 Task: In the Contact  Penelope_Hernandez@Outlook.com, Log Whatsapp with description: 'Engaged in a WhatsApp conversation with a lead regarding their specific needs.'; Add date: '18 August, 2023', attach the document: Project_plan.docx. Logged in from softage.10@softage.net
Action: Mouse moved to (101, 73)
Screenshot: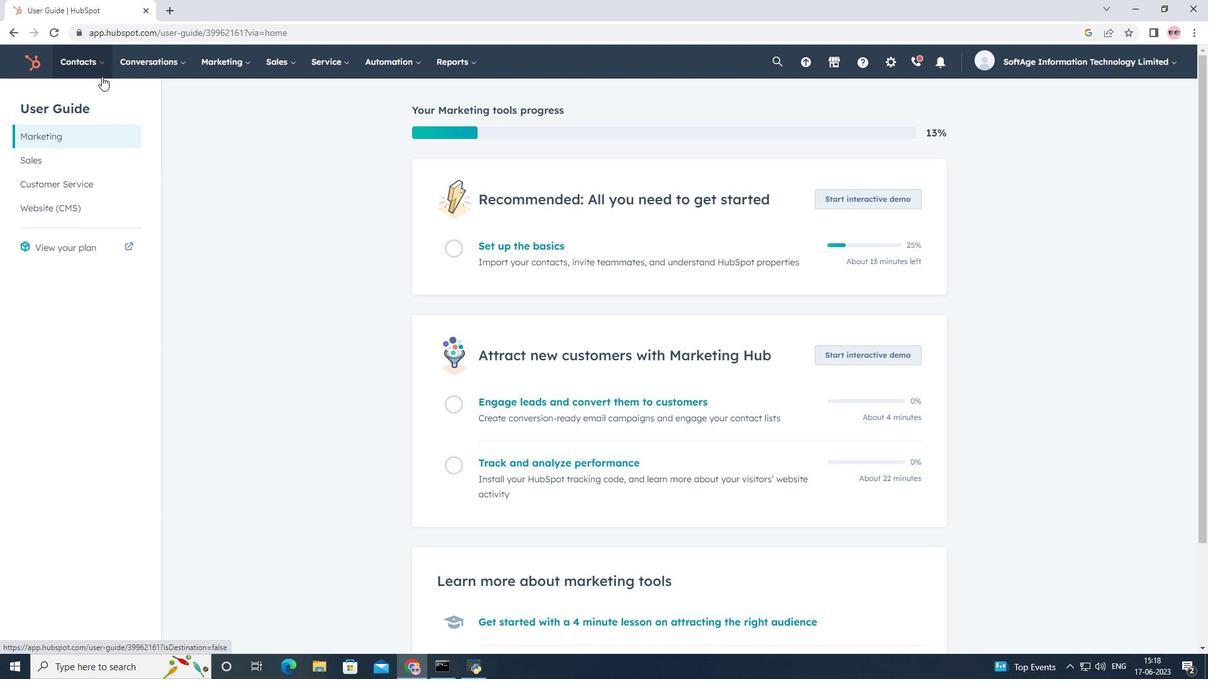
Action: Mouse pressed left at (101, 73)
Screenshot: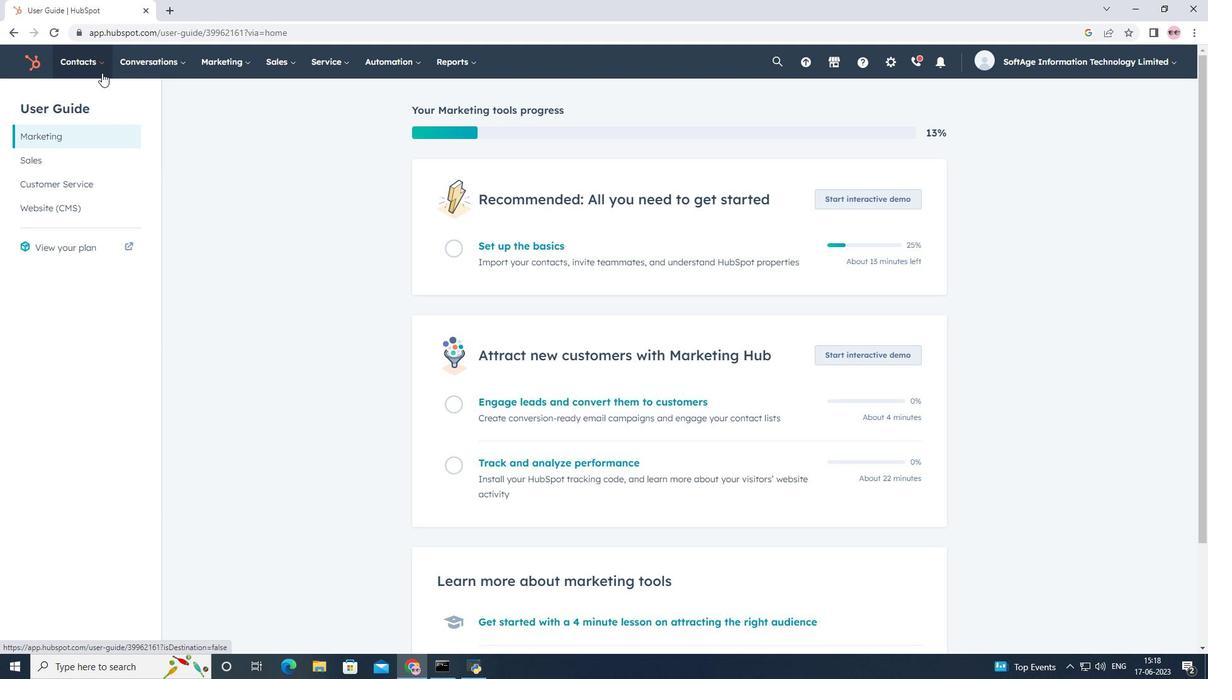 
Action: Mouse moved to (108, 100)
Screenshot: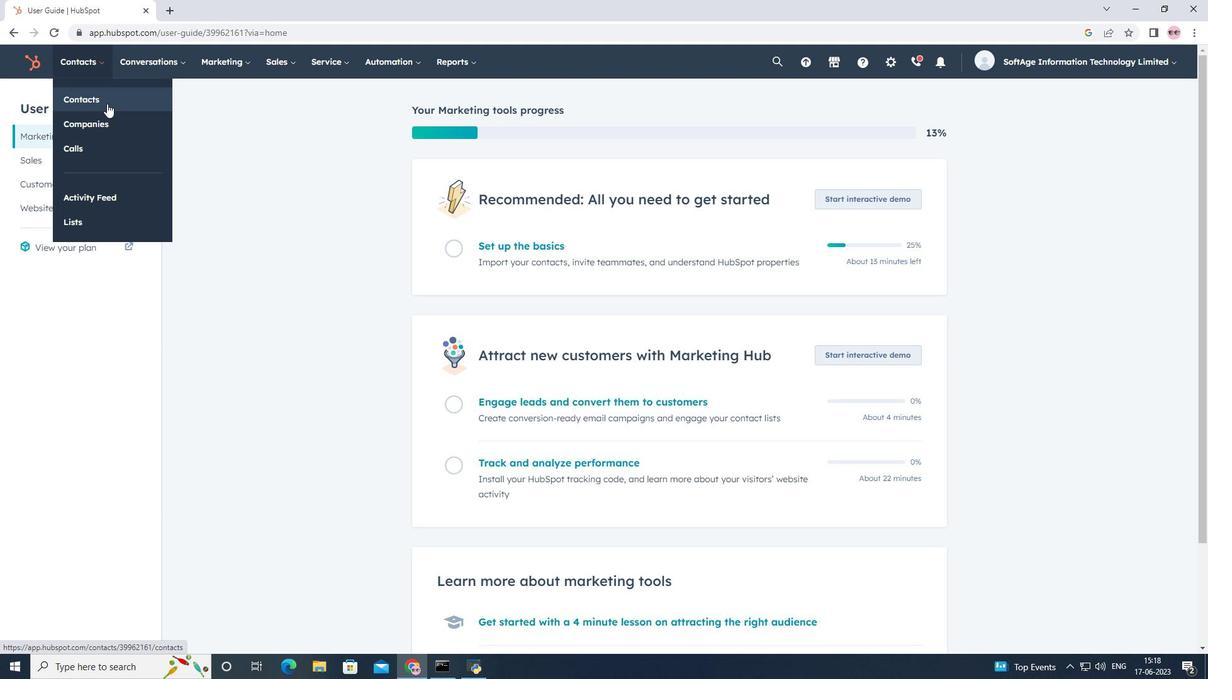 
Action: Mouse pressed left at (108, 100)
Screenshot: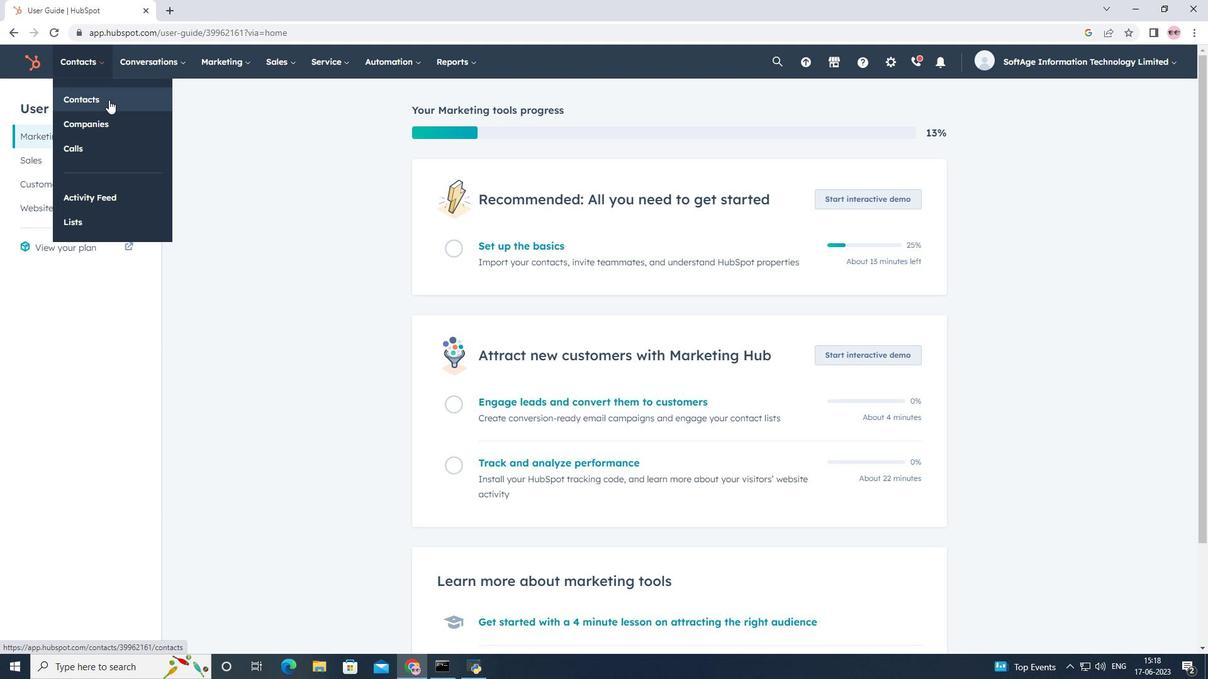 
Action: Mouse moved to (138, 208)
Screenshot: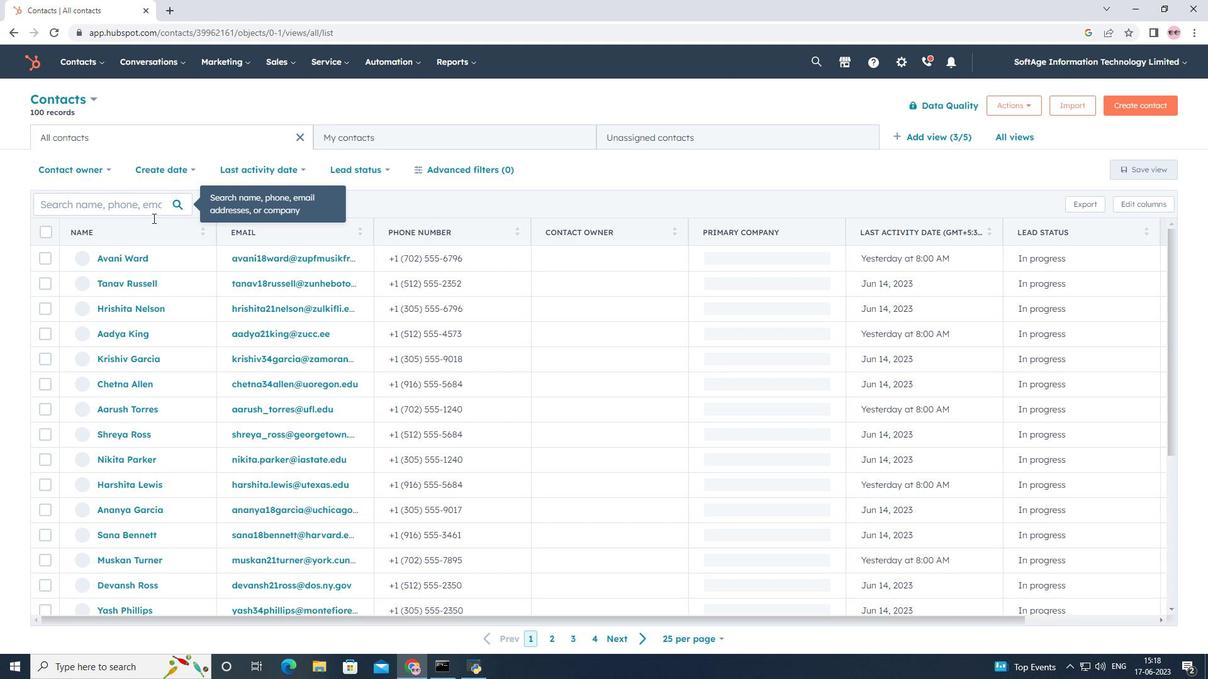 
Action: Mouse pressed left at (138, 208)
Screenshot: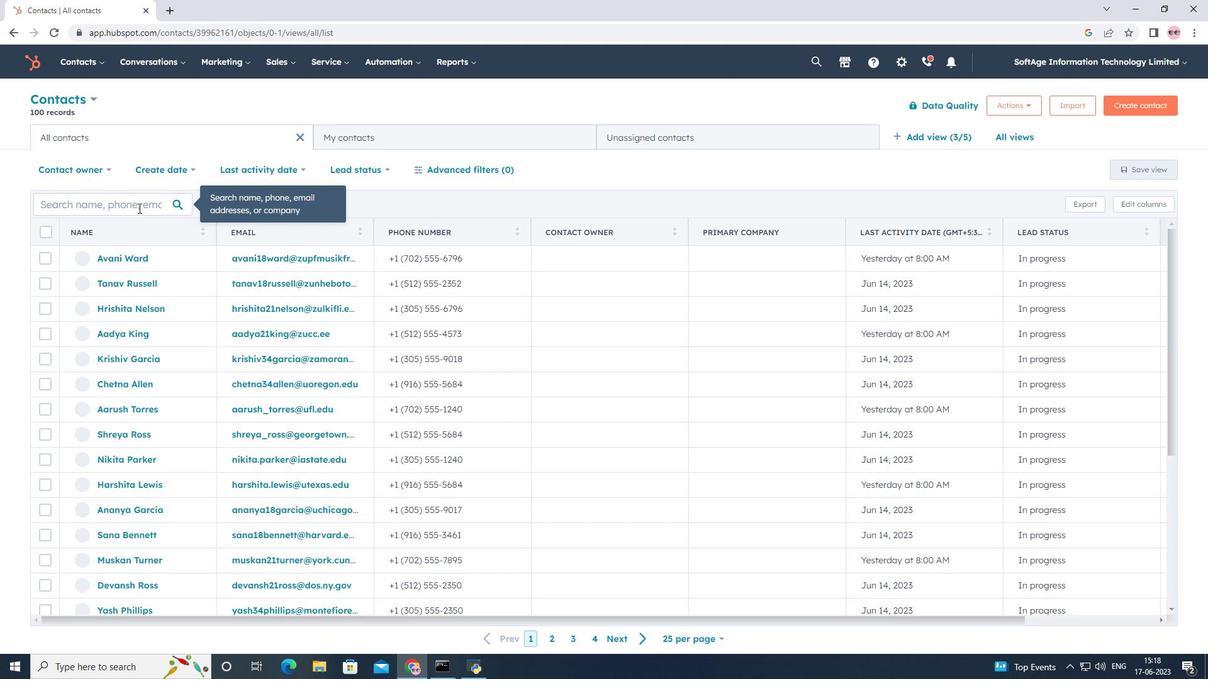 
Action: Key pressed <Key.shift>Penelope<Key.shift><Key.shift>_<Key.shift>Hernandez<Key.shift><Key.shift><Key.shift><Key.shift><Key.shift>@<Key.shift>Outlook.com
Screenshot: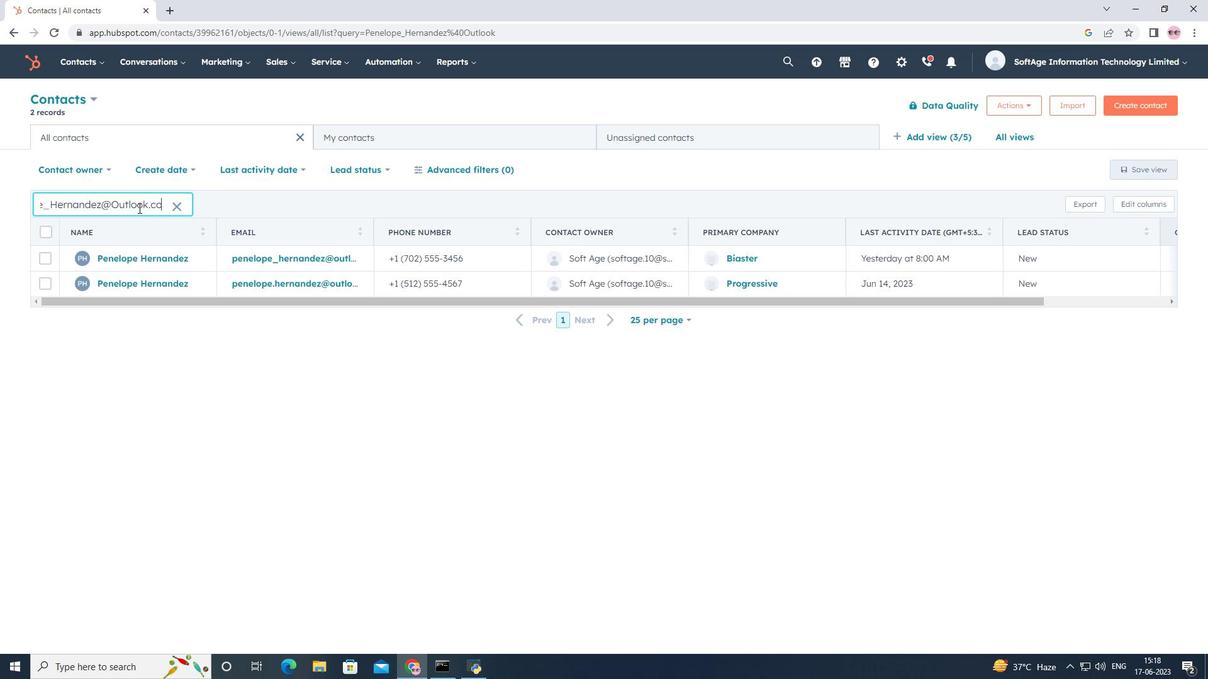 
Action: Mouse moved to (137, 258)
Screenshot: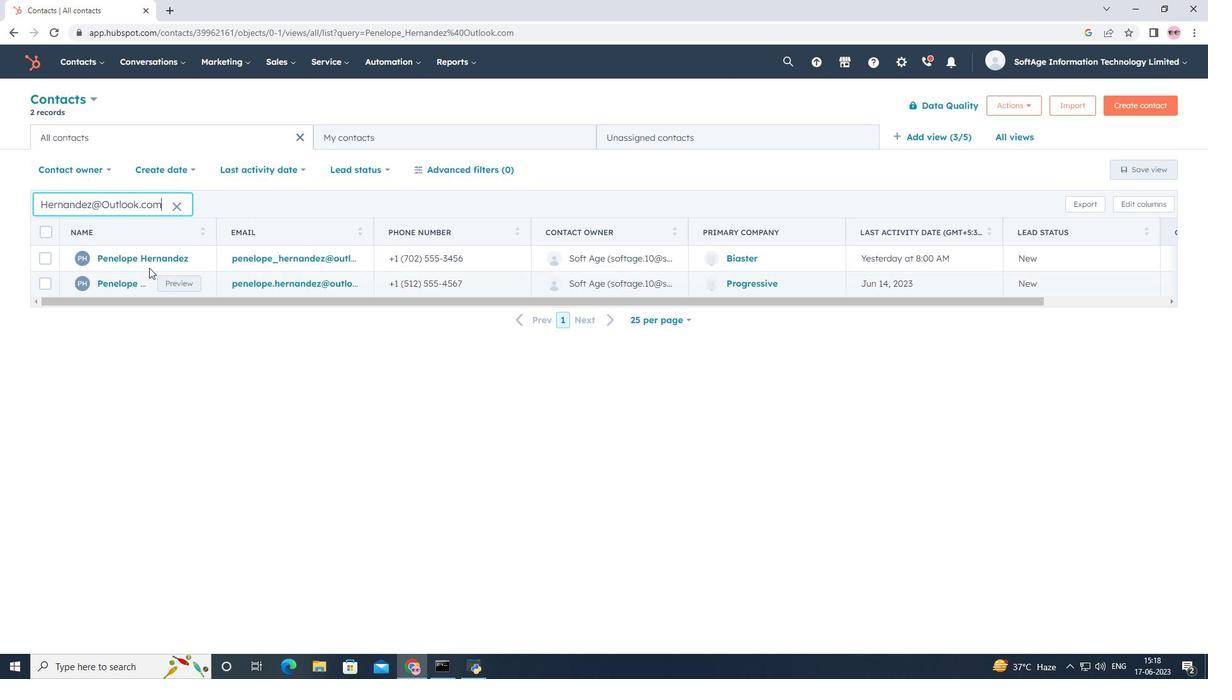 
Action: Mouse pressed left at (137, 258)
Screenshot: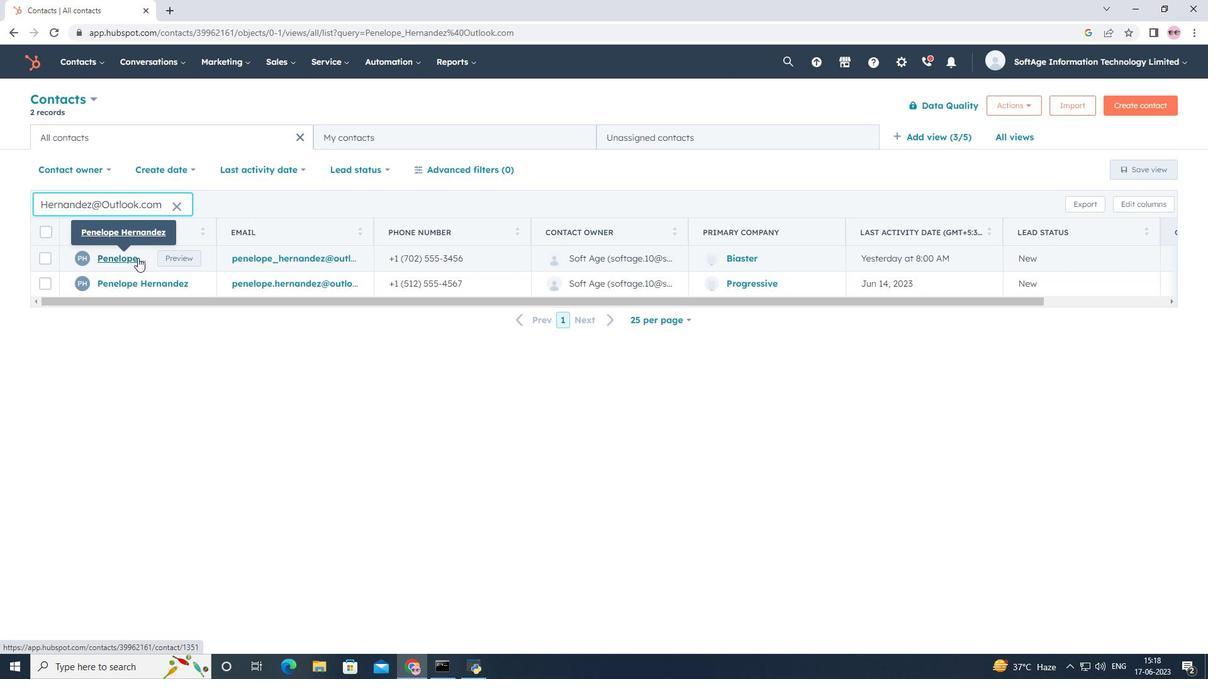 
Action: Mouse moved to (248, 209)
Screenshot: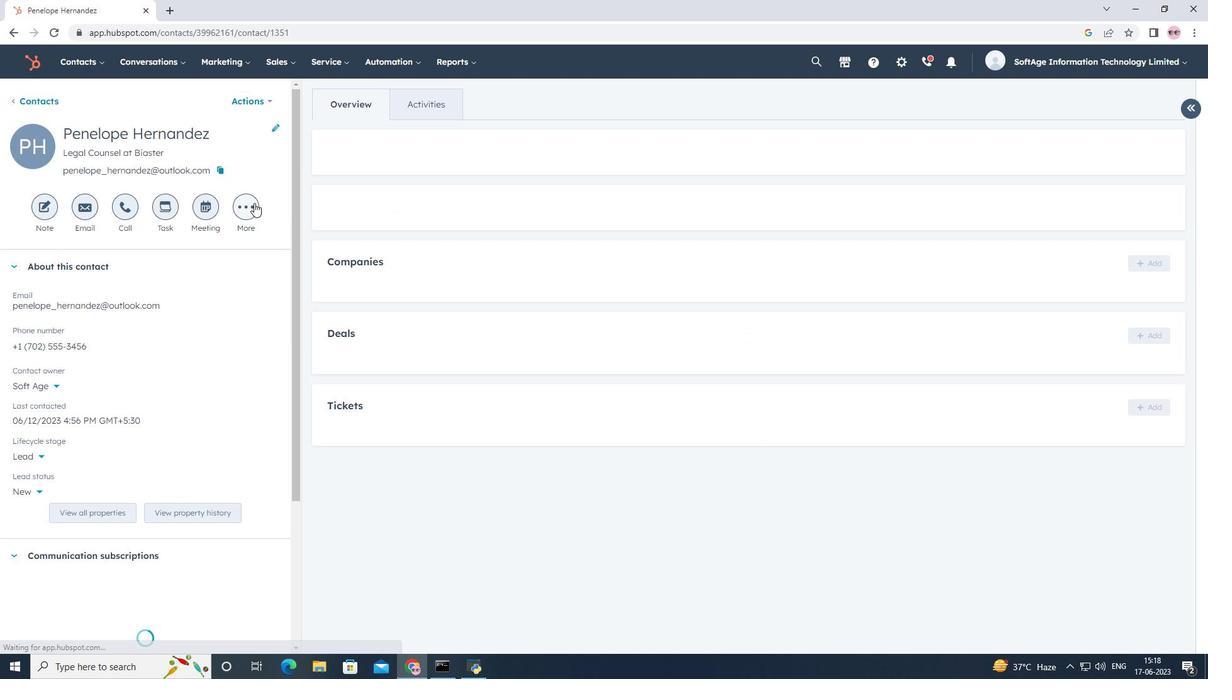 
Action: Mouse pressed left at (248, 209)
Screenshot: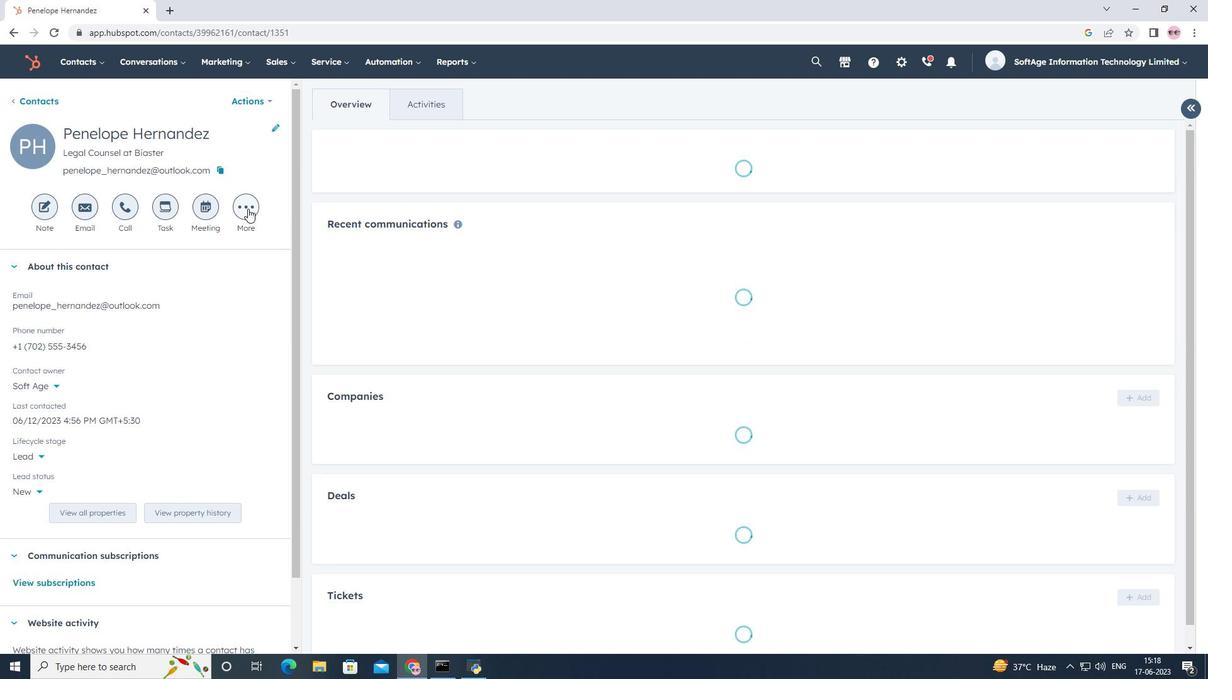
Action: Mouse moved to (253, 285)
Screenshot: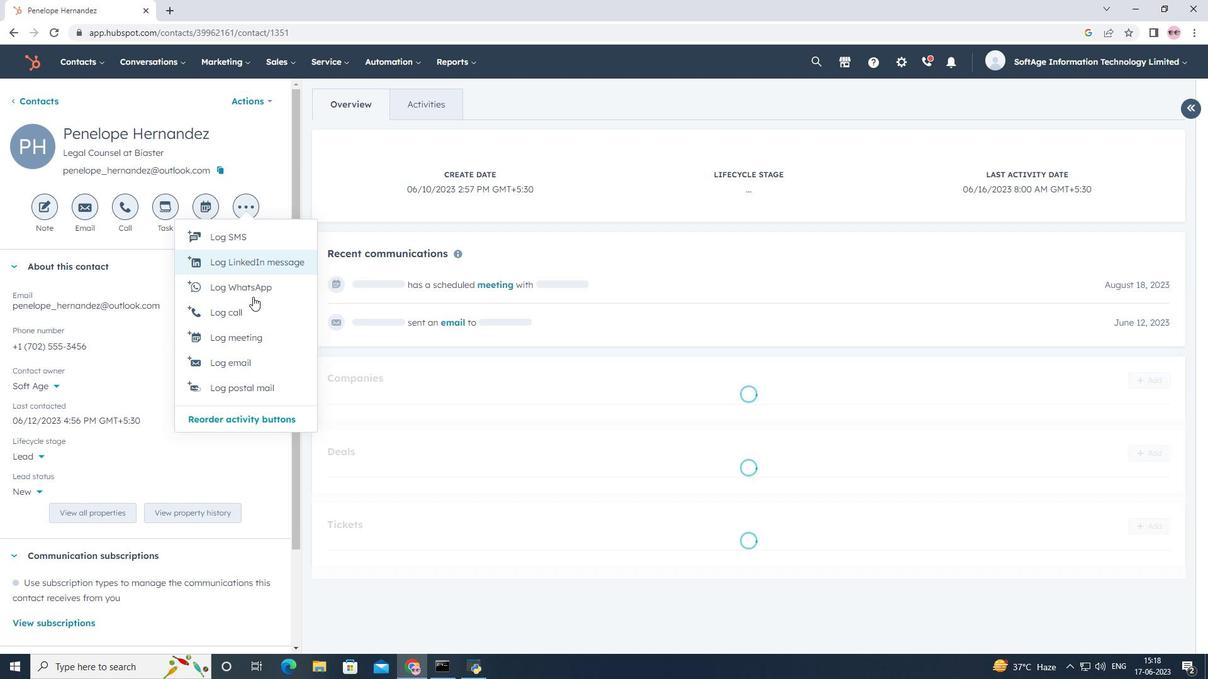 
Action: Mouse pressed left at (253, 285)
Screenshot: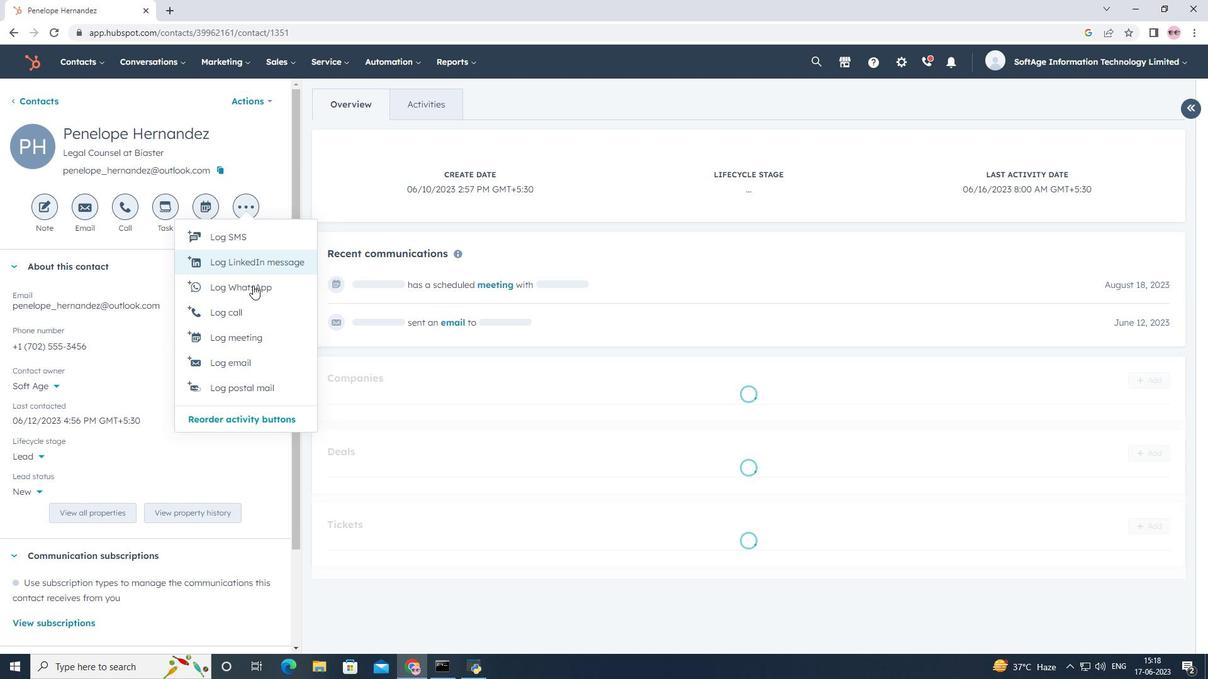 
Action: Mouse moved to (742, 479)
Screenshot: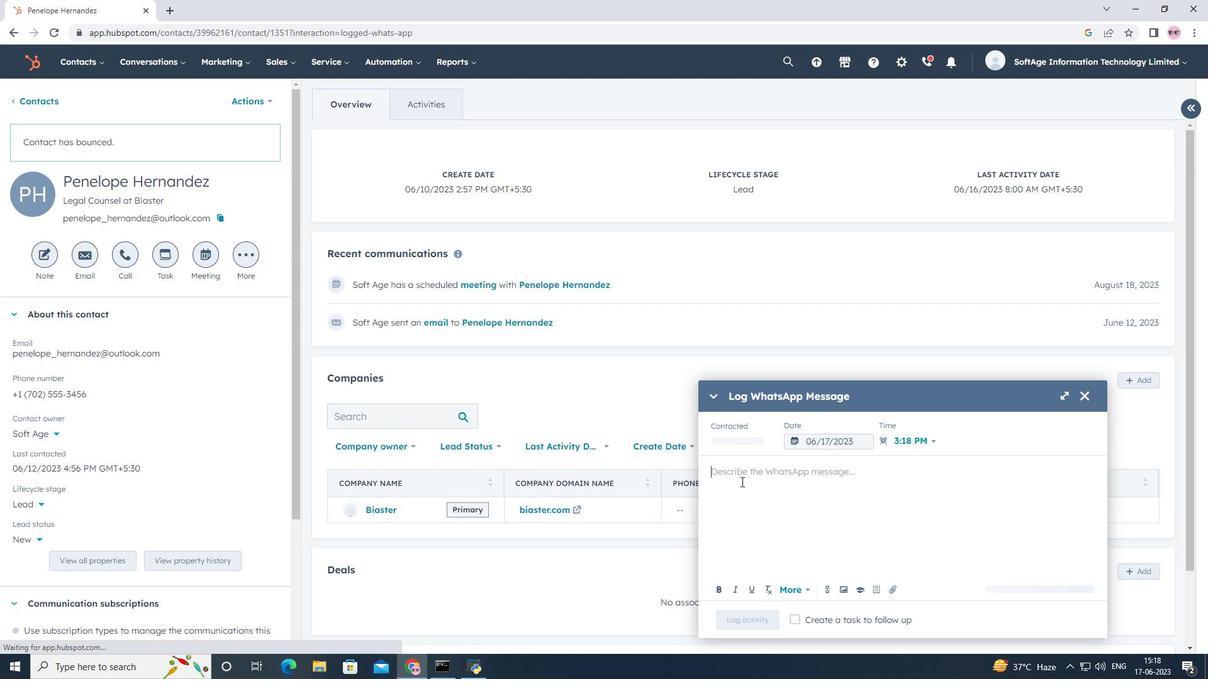 
Action: Mouse pressed left at (742, 479)
Screenshot: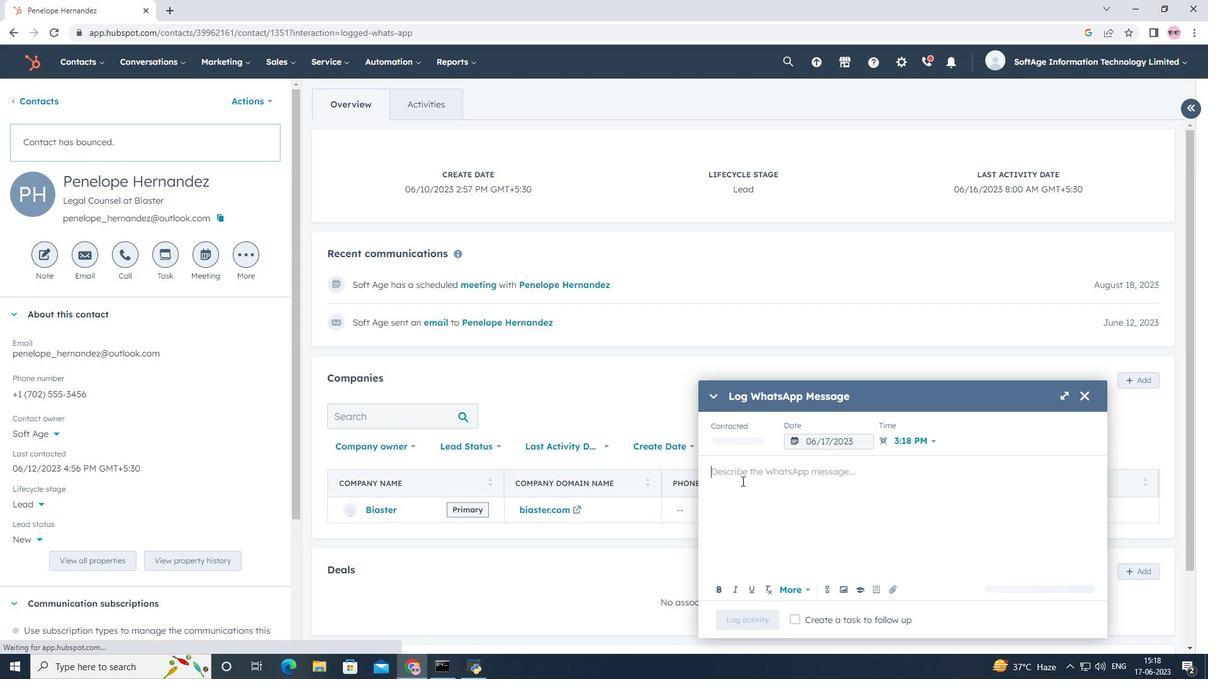 
Action: Key pressed <Key.shift>Engaged<Key.space>in<Key.space>a<Key.space><Key.shift>Whats<Key.shift>App<Key.space>conversation<Key.space>with<Key.space>a<Key.space>lead<Key.space>regarding<Key.space>ther<Key.backspace>ir<Key.space>specific<Key.space>needs.
Screenshot: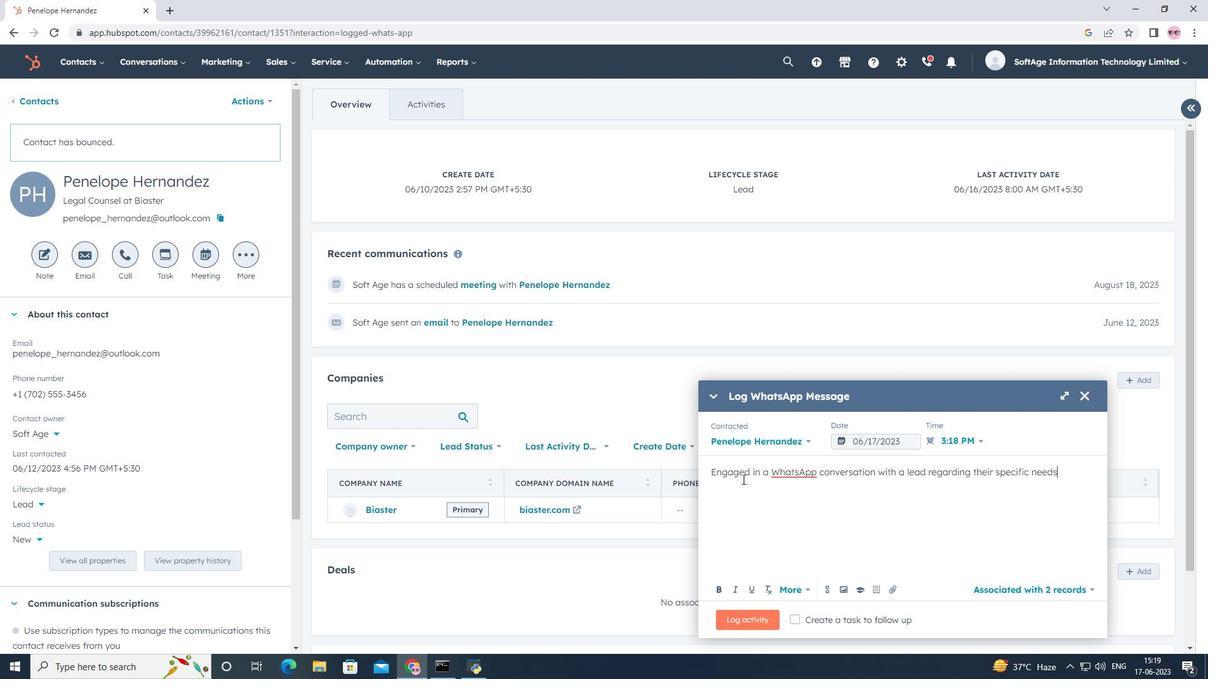 
Action: Mouse moved to (908, 442)
Screenshot: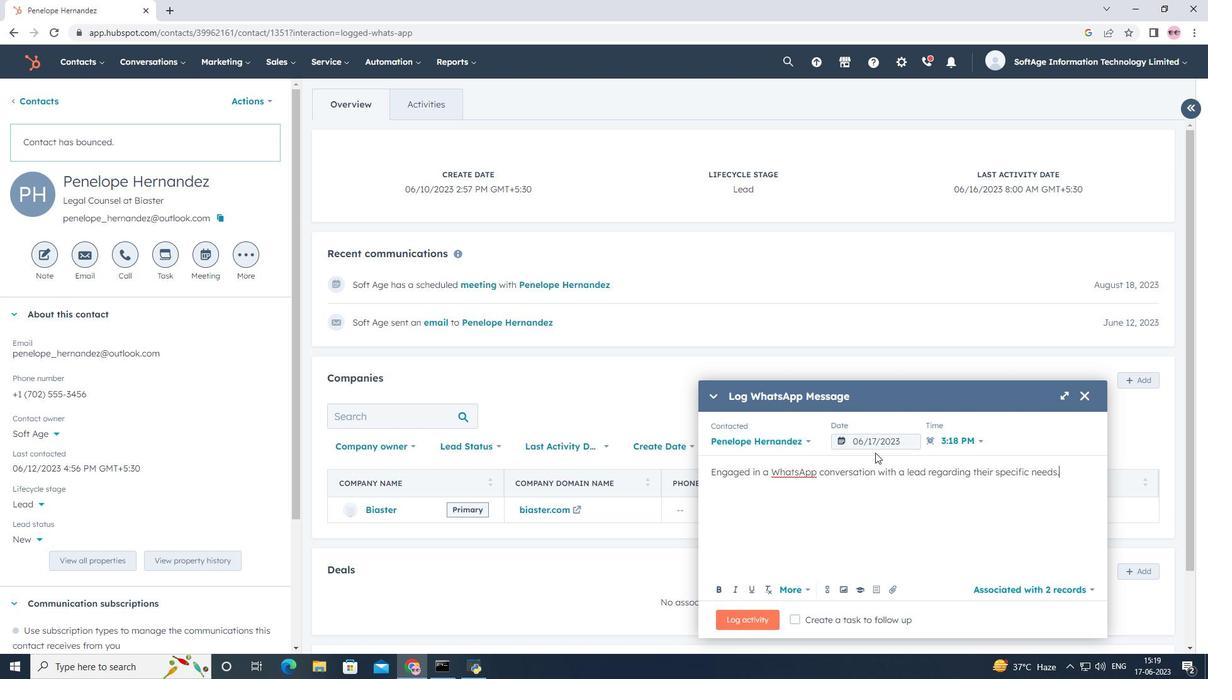 
Action: Mouse pressed left at (908, 442)
Screenshot: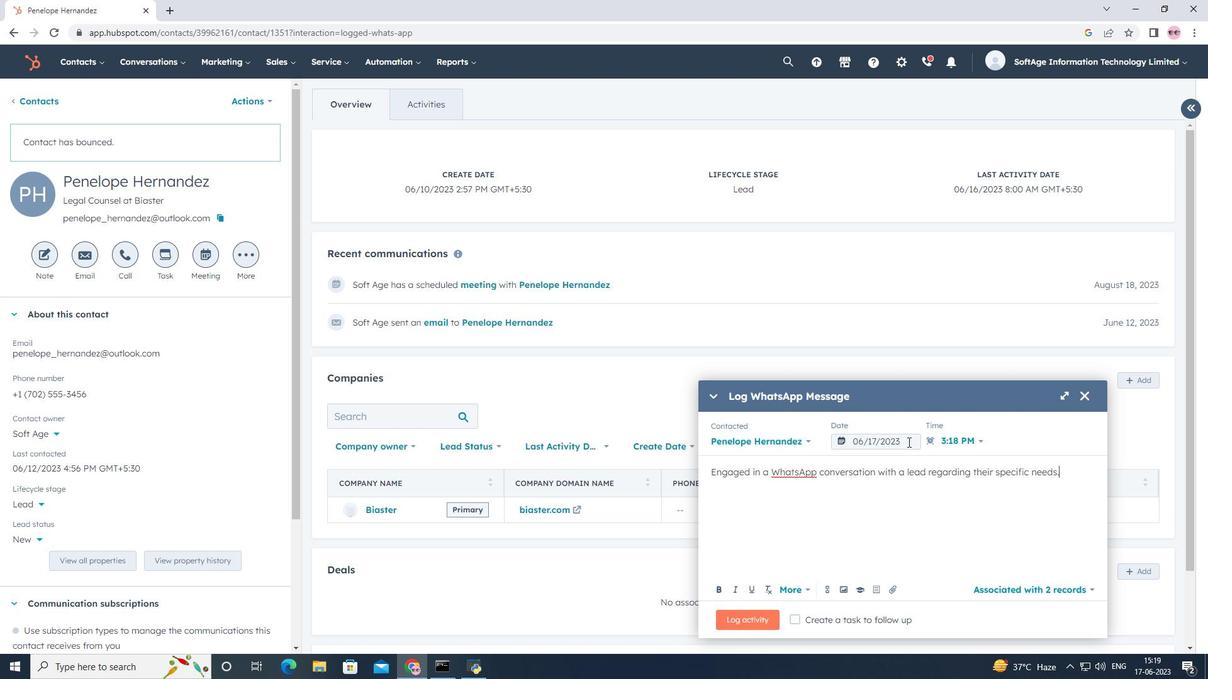 
Action: Mouse moved to (996, 246)
Screenshot: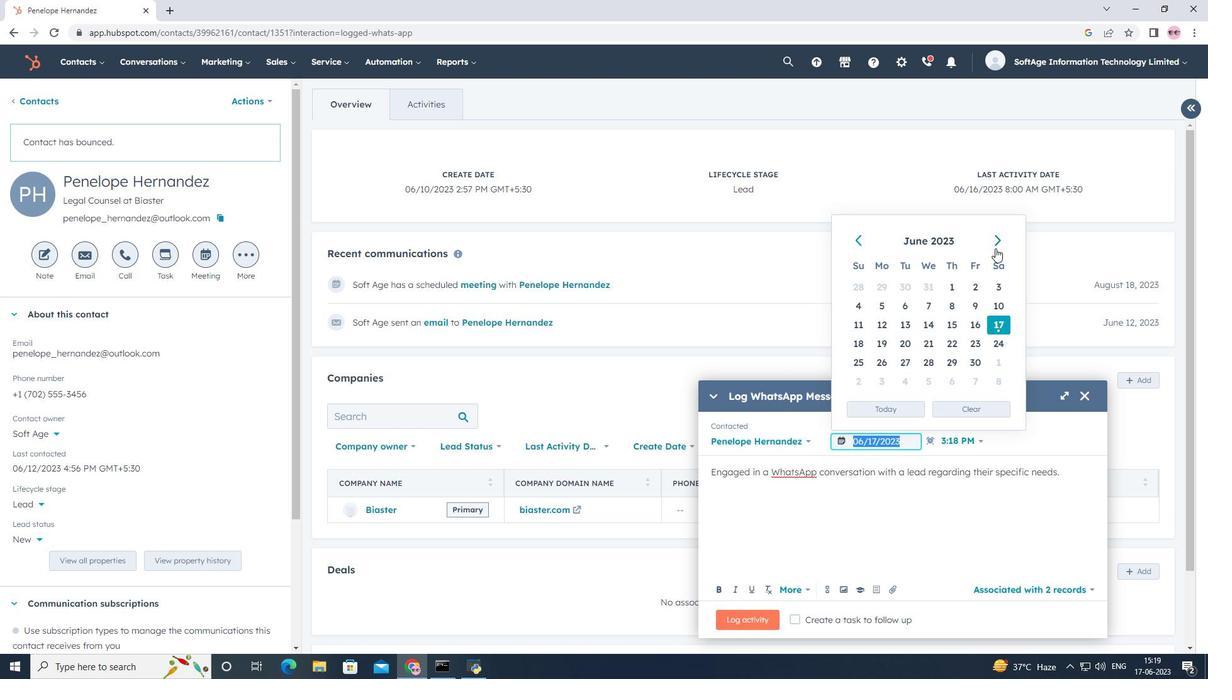 
Action: Mouse pressed left at (996, 246)
Screenshot: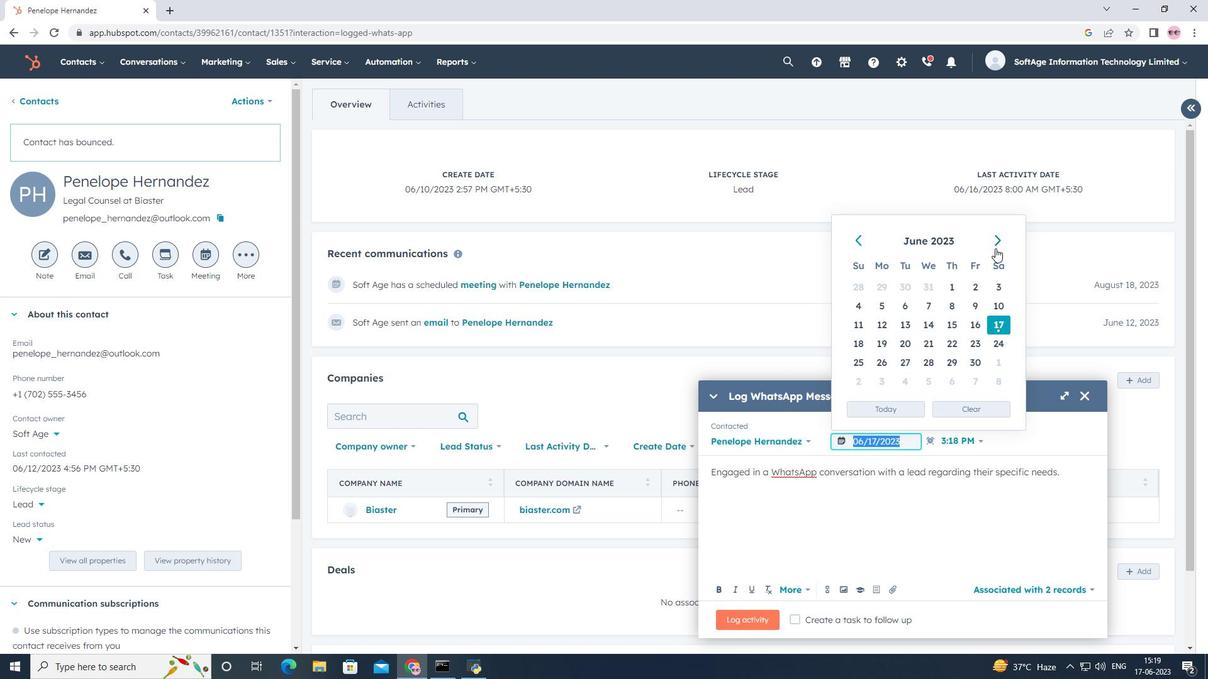 
Action: Mouse pressed left at (996, 246)
Screenshot: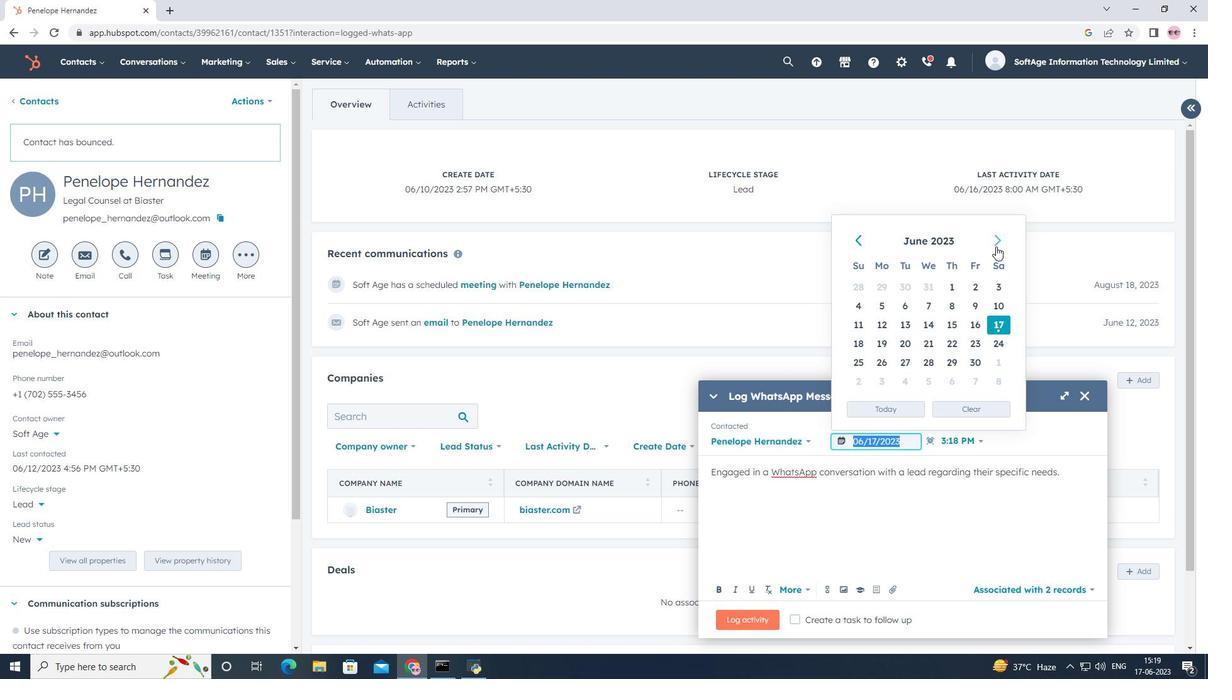 
Action: Mouse moved to (977, 324)
Screenshot: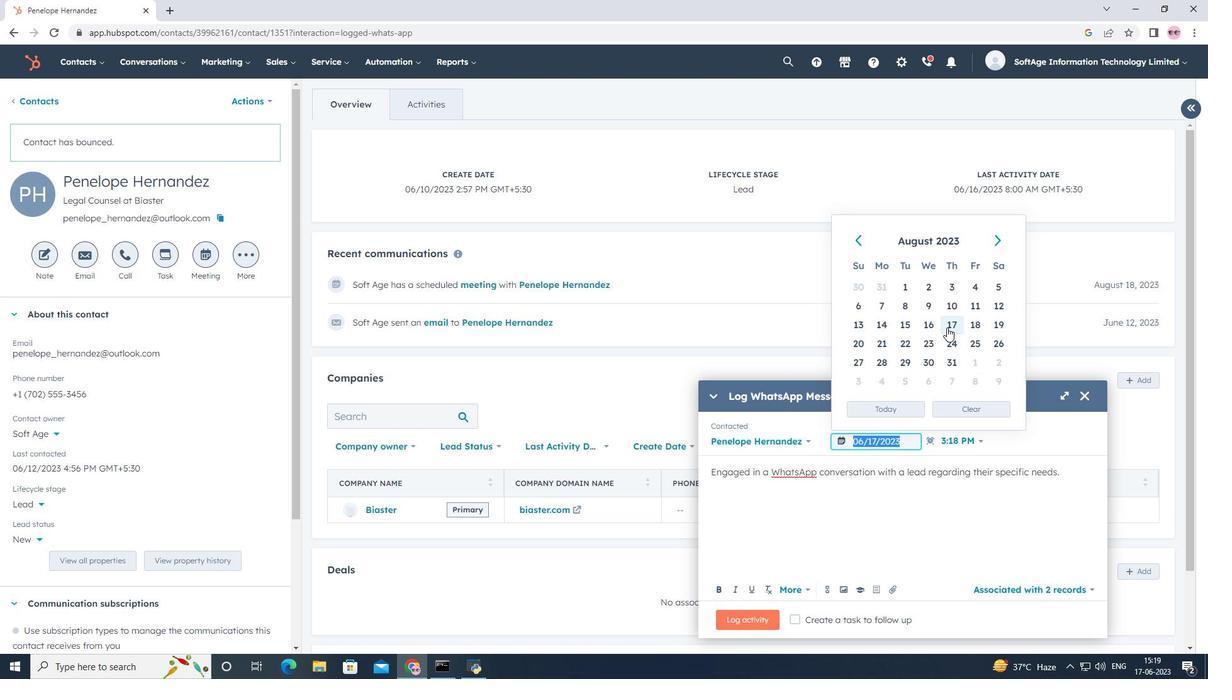
Action: Mouse pressed left at (977, 324)
Screenshot: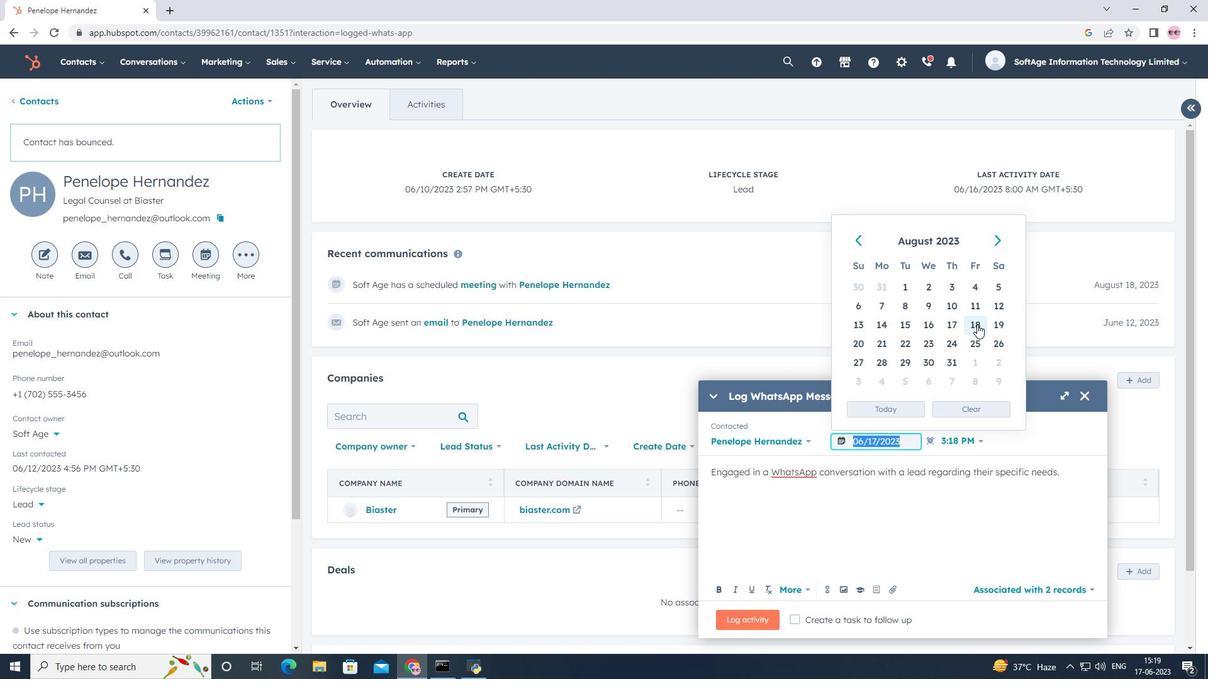 
Action: Mouse moved to (824, 530)
Screenshot: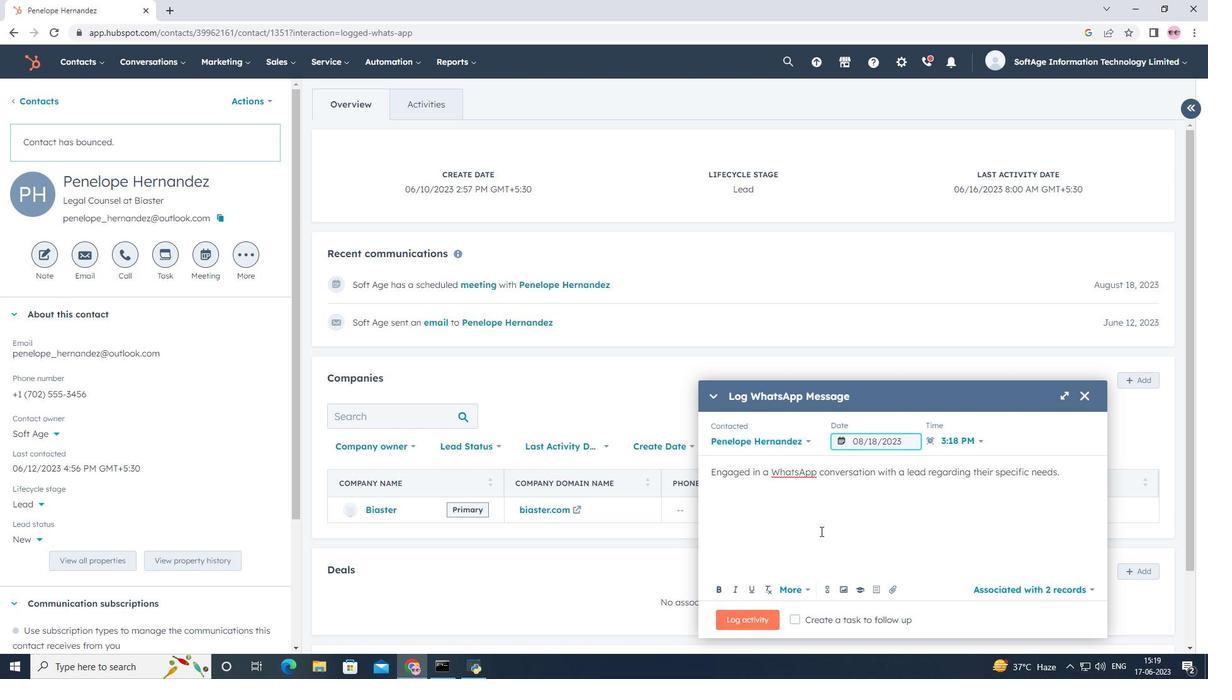 
Action: Mouse scrolled (824, 529) with delta (0, 0)
Screenshot: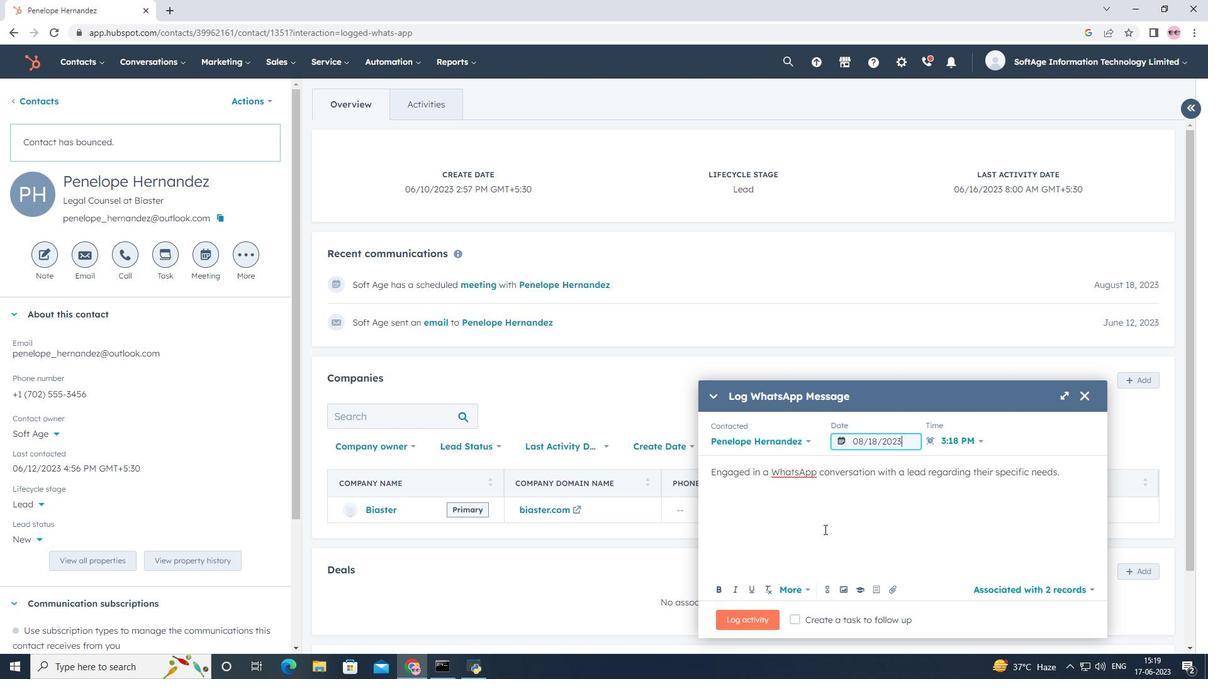 
Action: Mouse scrolled (824, 529) with delta (0, 0)
Screenshot: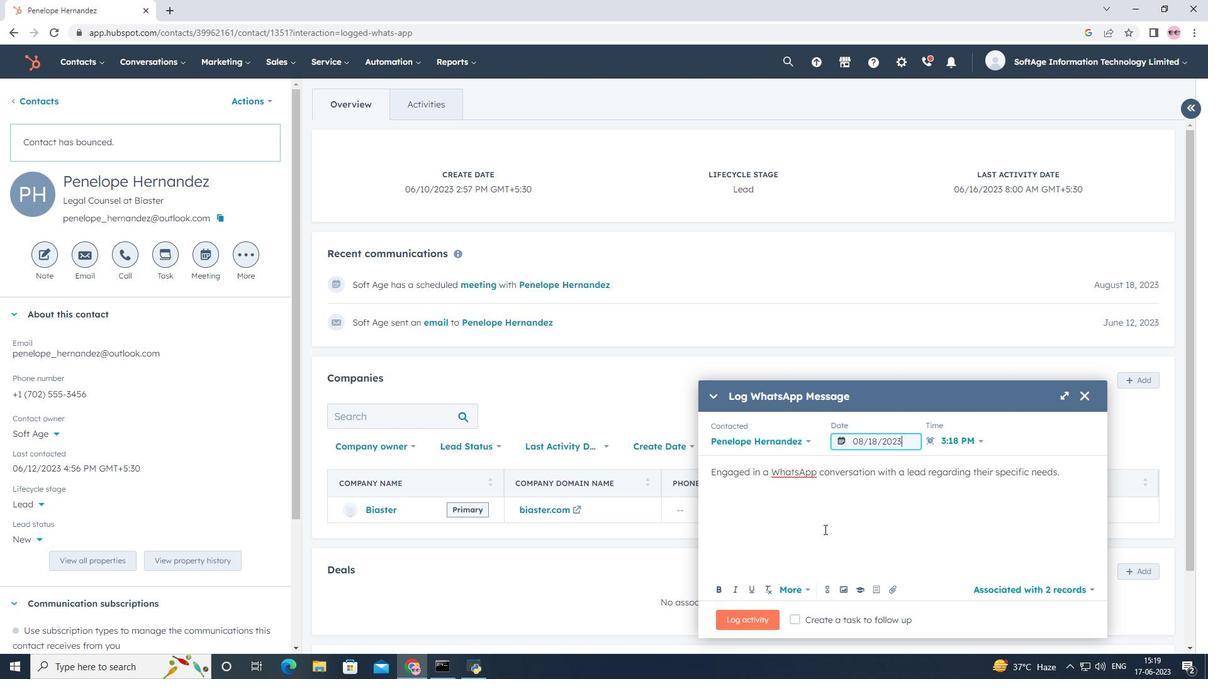 
Action: Mouse moved to (897, 591)
Screenshot: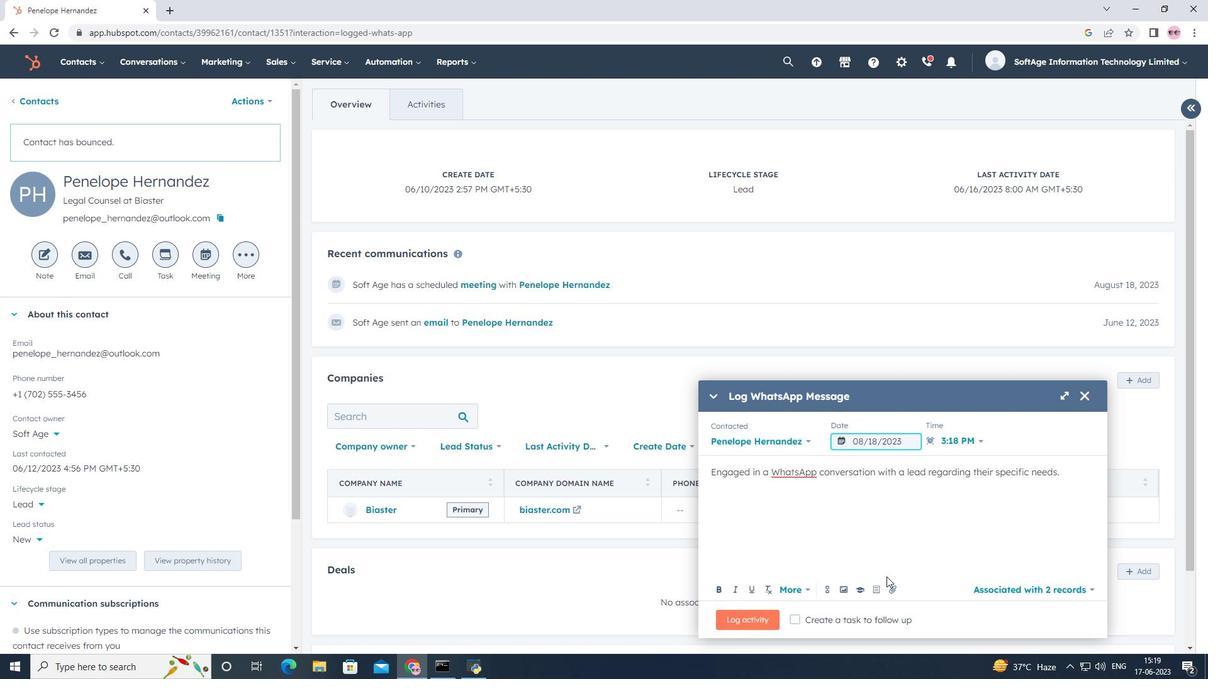 
Action: Mouse pressed left at (897, 591)
Screenshot: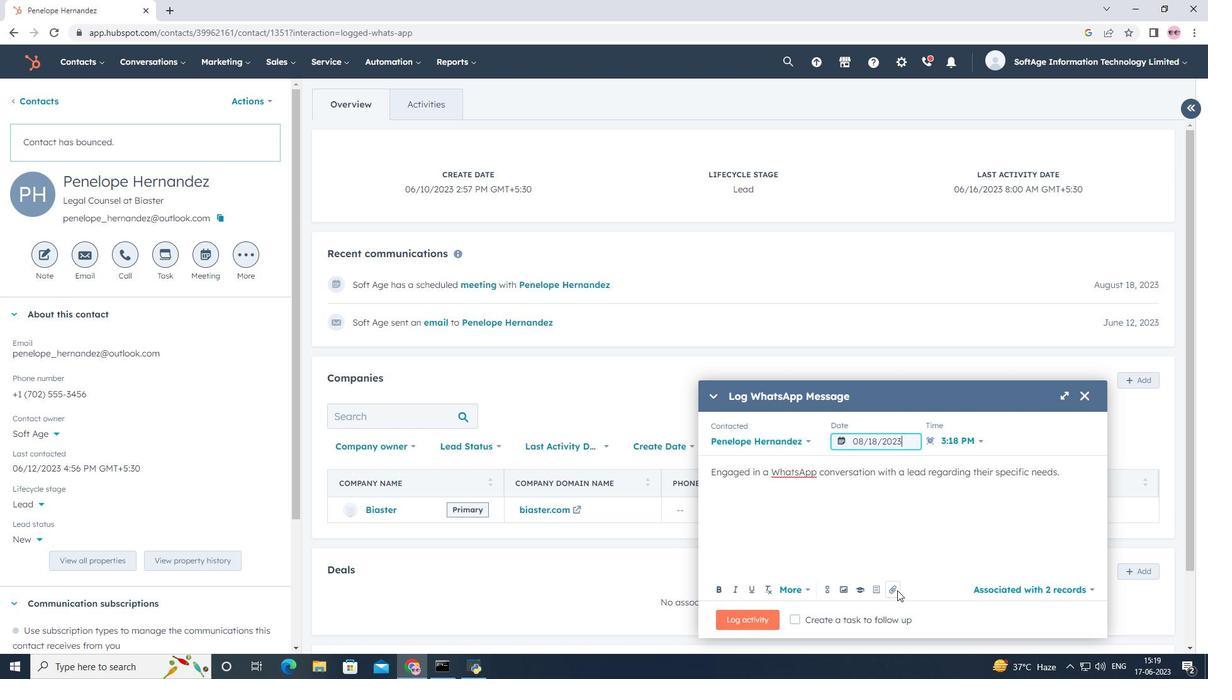 
Action: Mouse moved to (897, 556)
Screenshot: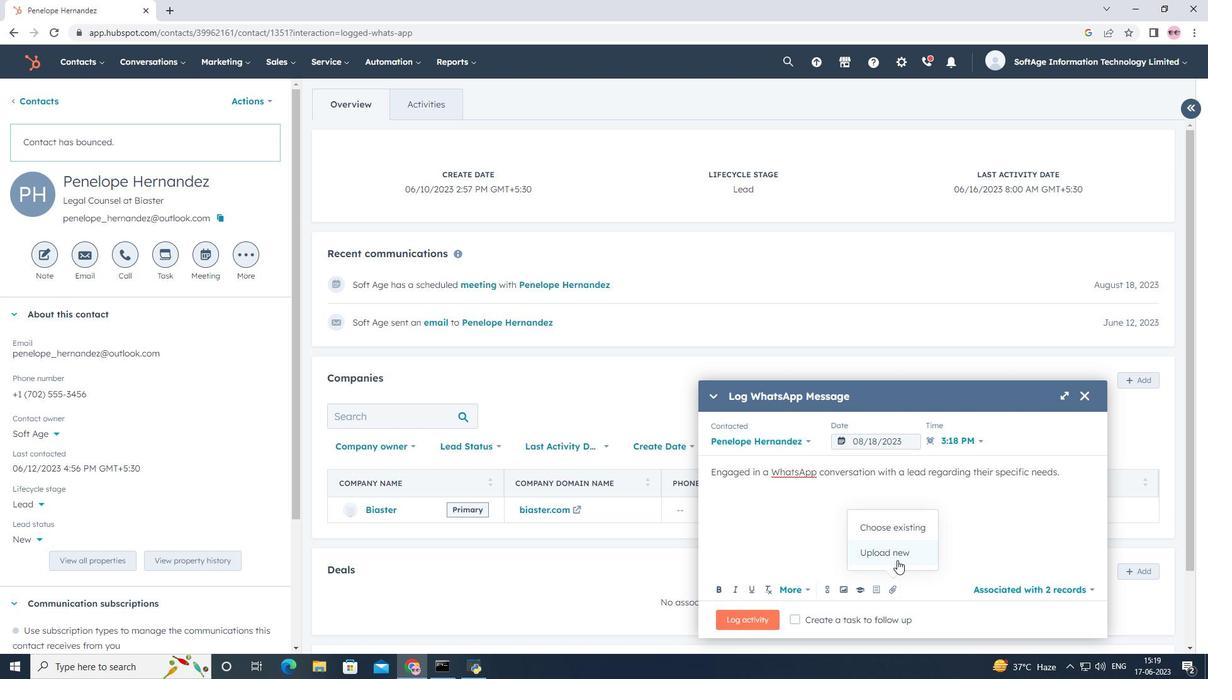 
Action: Mouse pressed left at (897, 556)
Screenshot: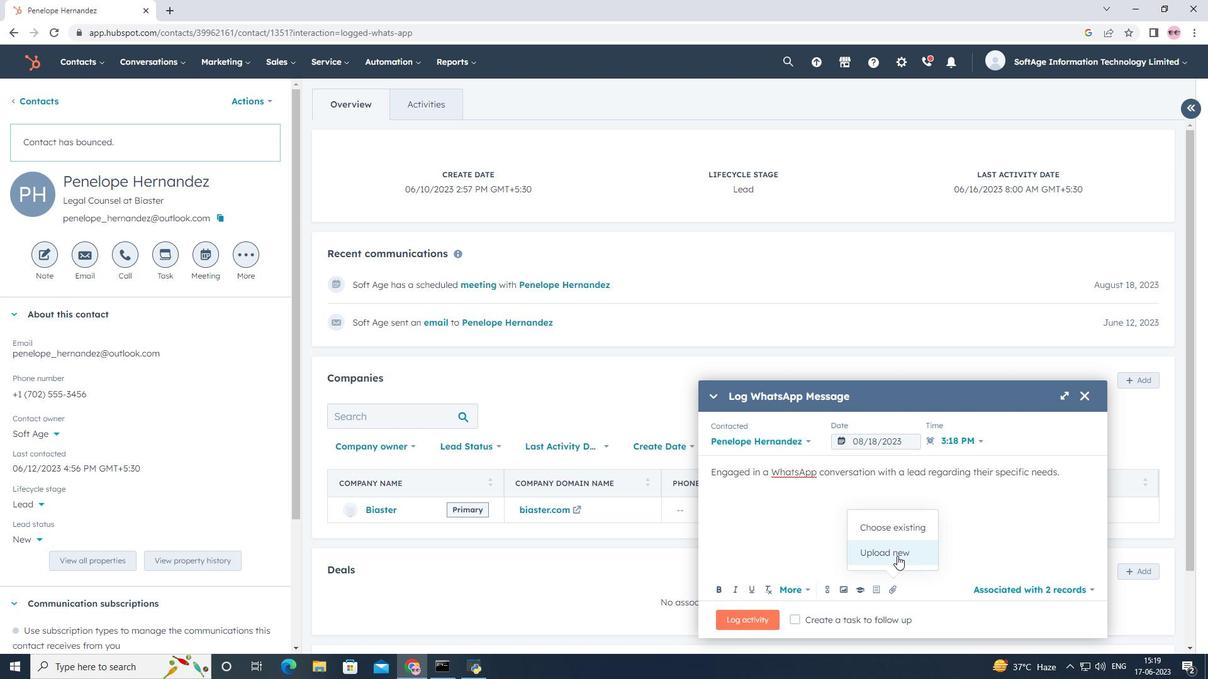 
Action: Mouse moved to (326, 91)
Screenshot: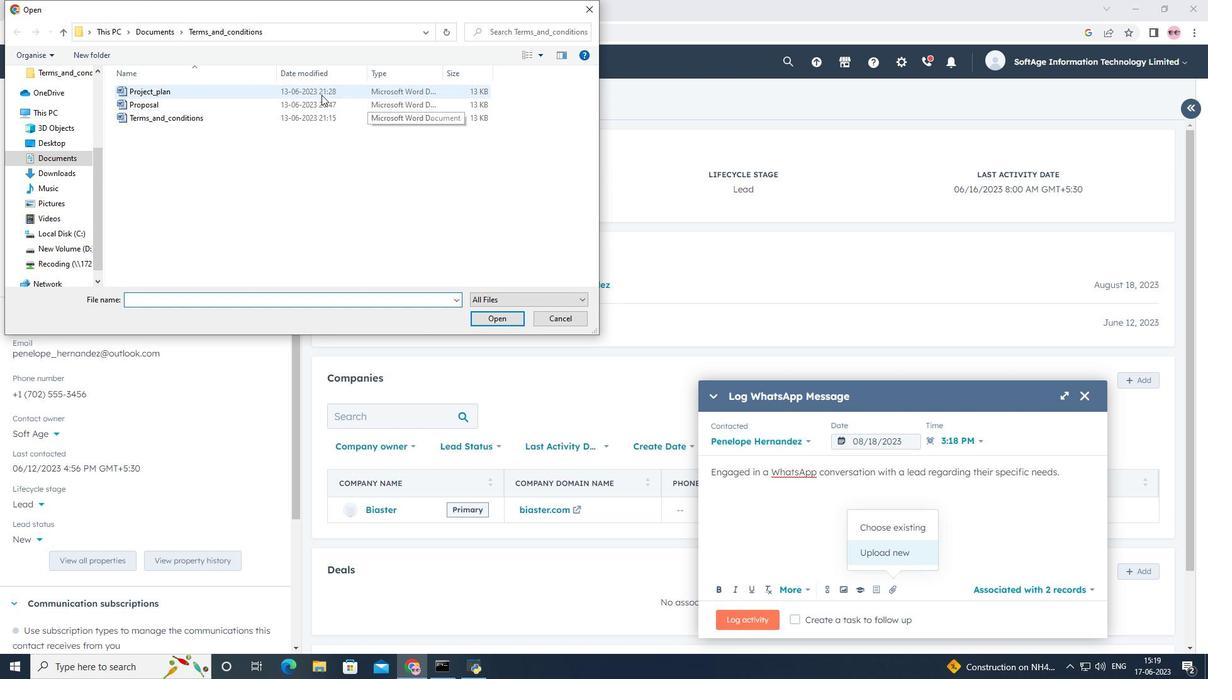 
Action: Mouse pressed left at (326, 91)
Screenshot: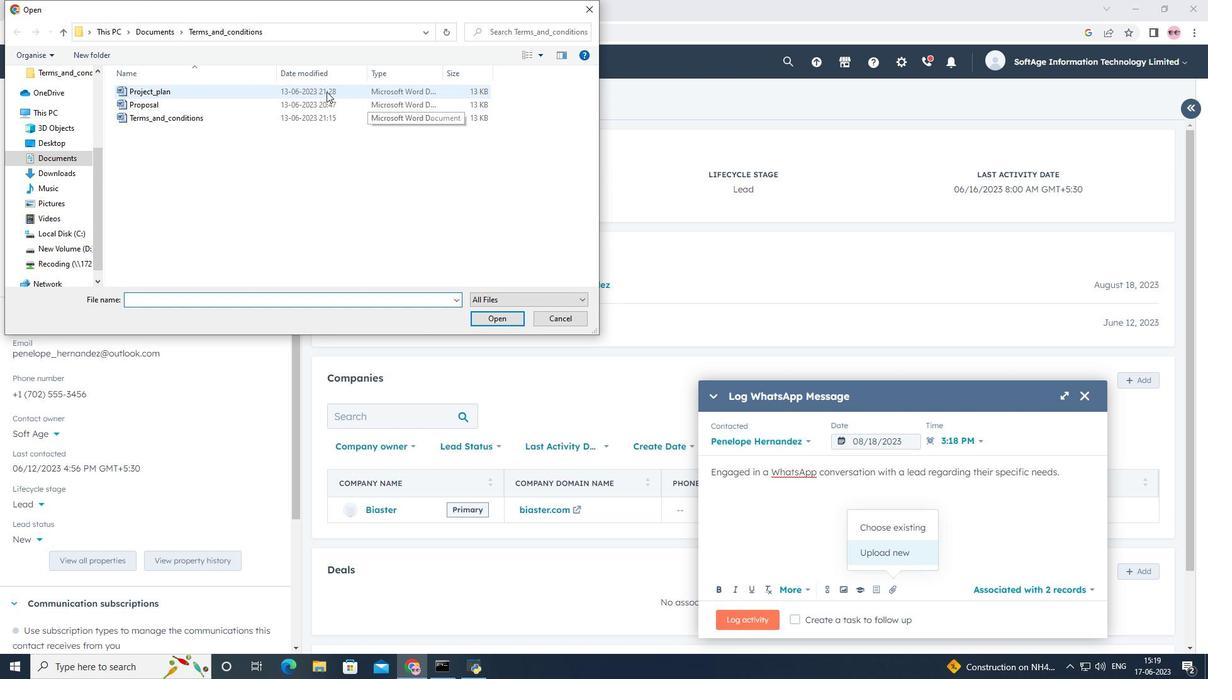 
Action: Mouse moved to (482, 316)
Screenshot: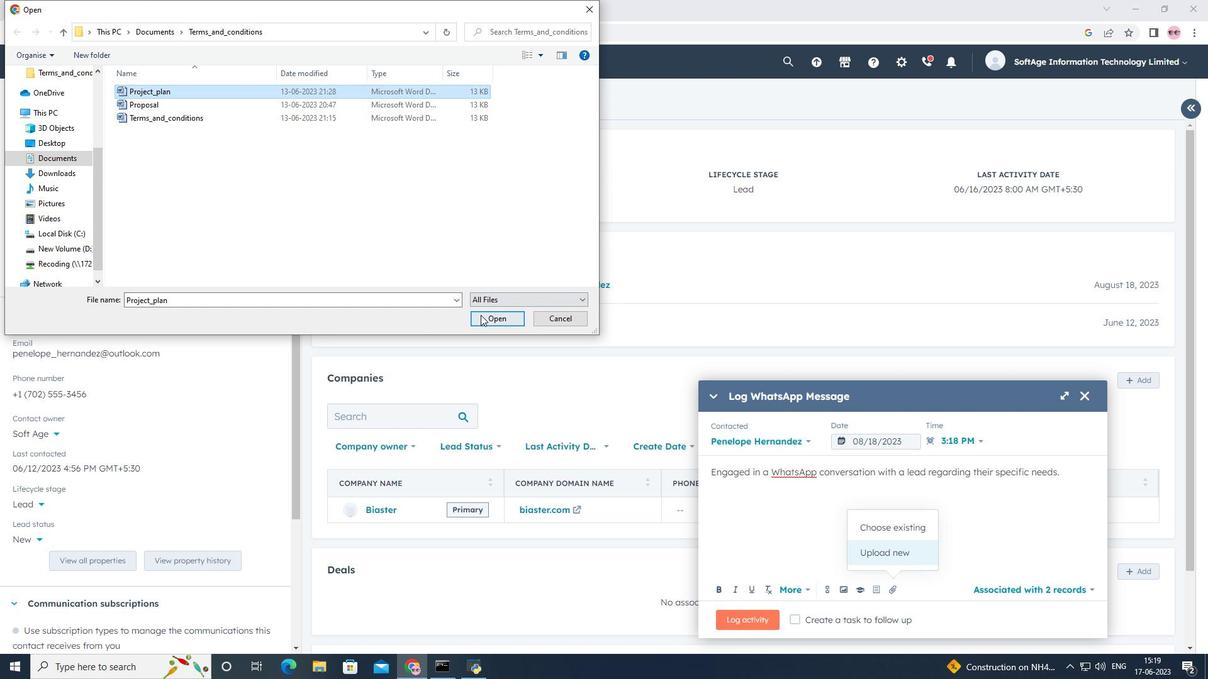 
Action: Mouse pressed left at (482, 316)
Screenshot: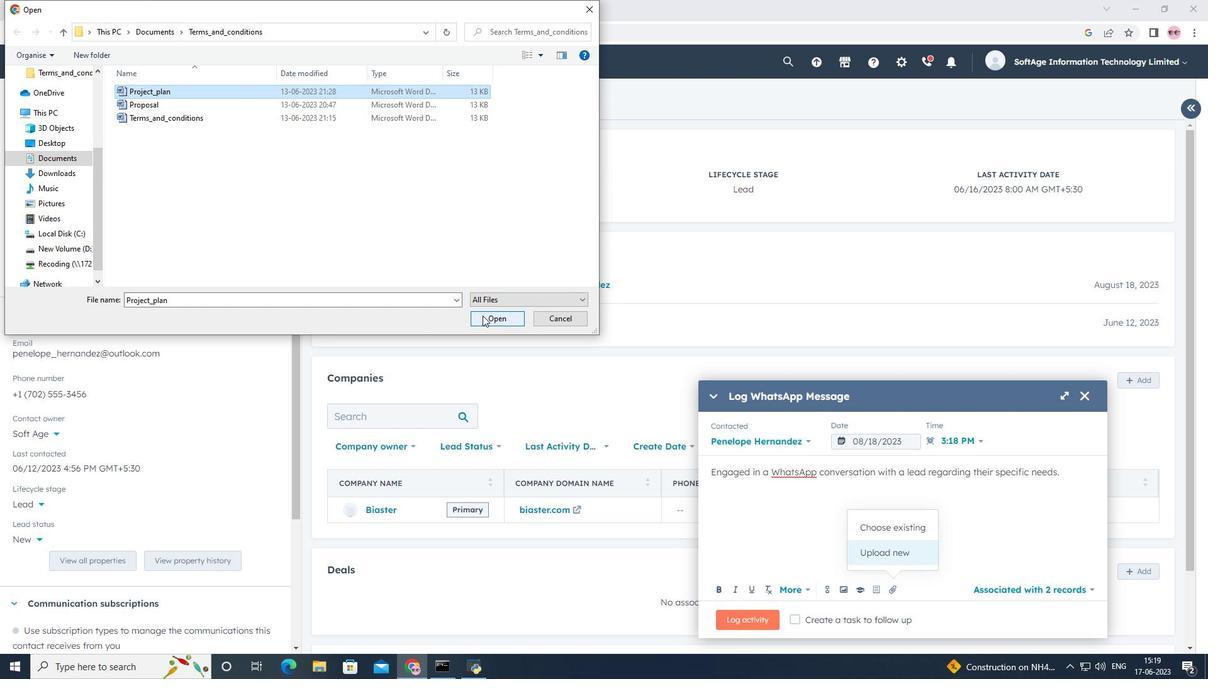 
Action: Mouse moved to (754, 617)
Screenshot: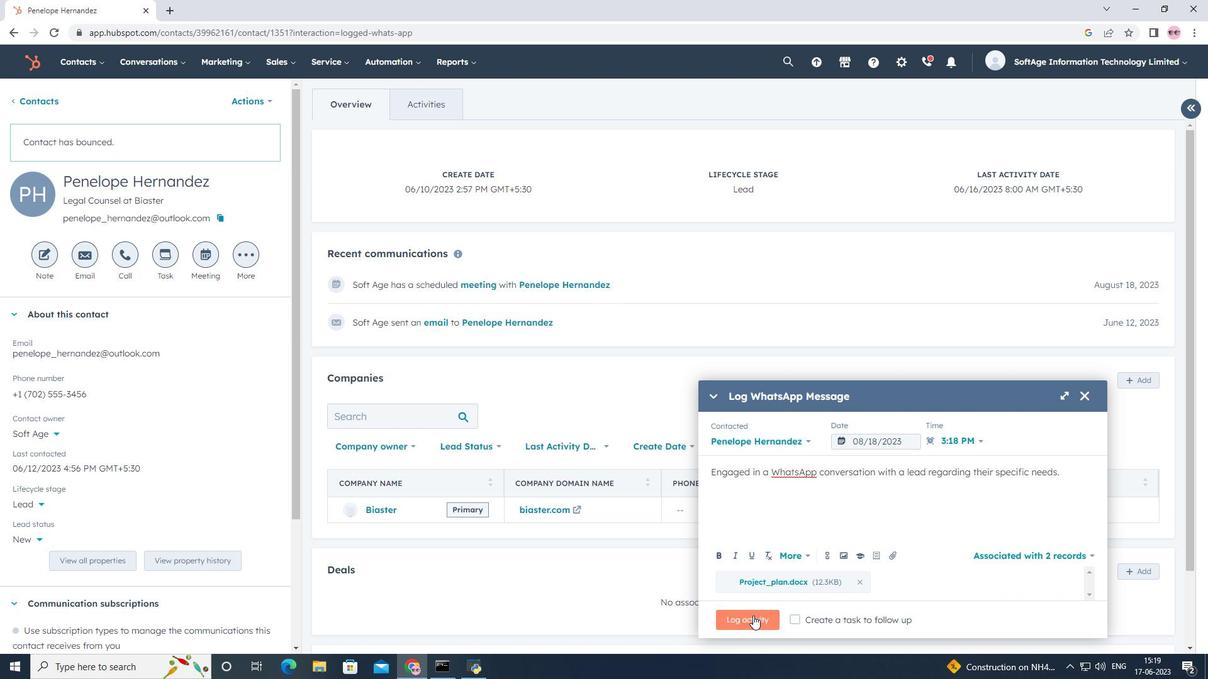 
Action: Mouse pressed left at (754, 617)
Screenshot: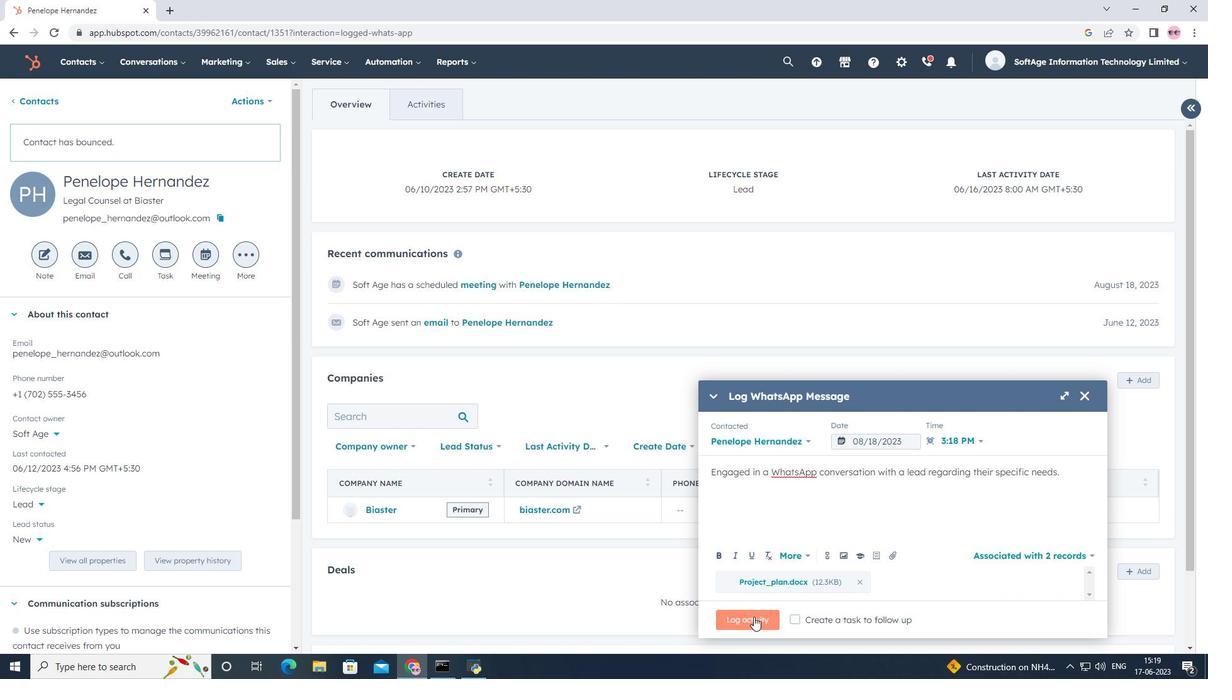 
Action: Mouse moved to (754, 618)
Screenshot: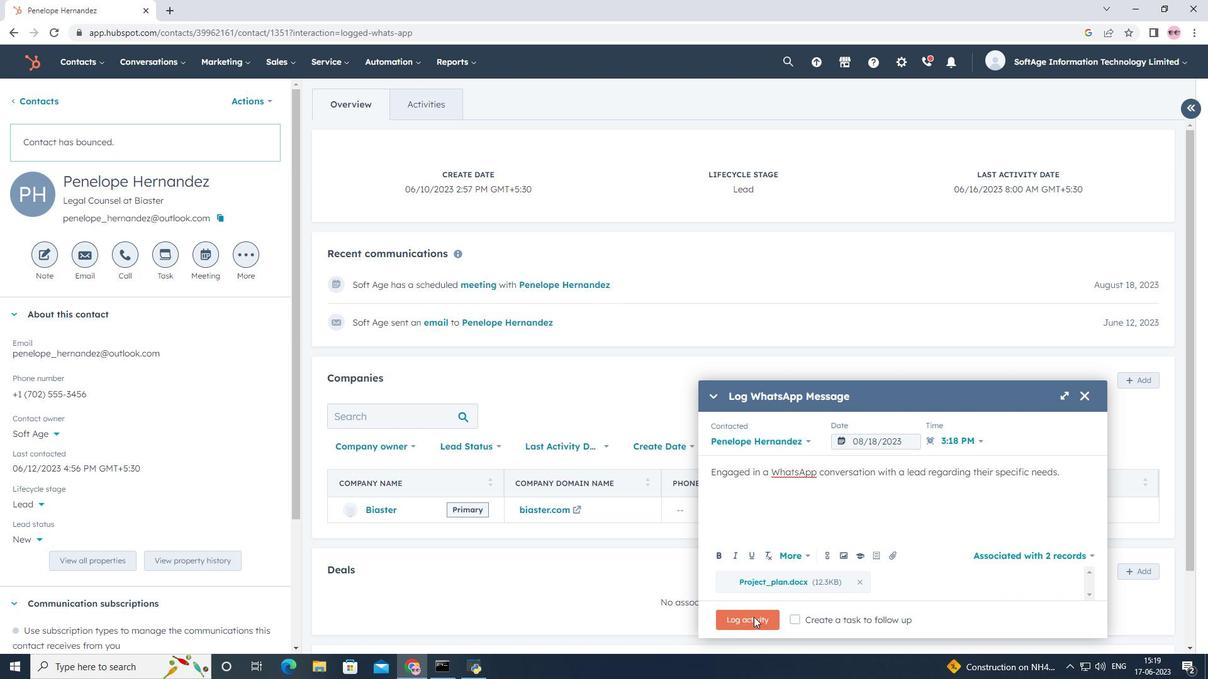 
